Task: Enter your email address"mahesony34@gmail.com" .
Action: Mouse moved to (478, 65)
Screenshot: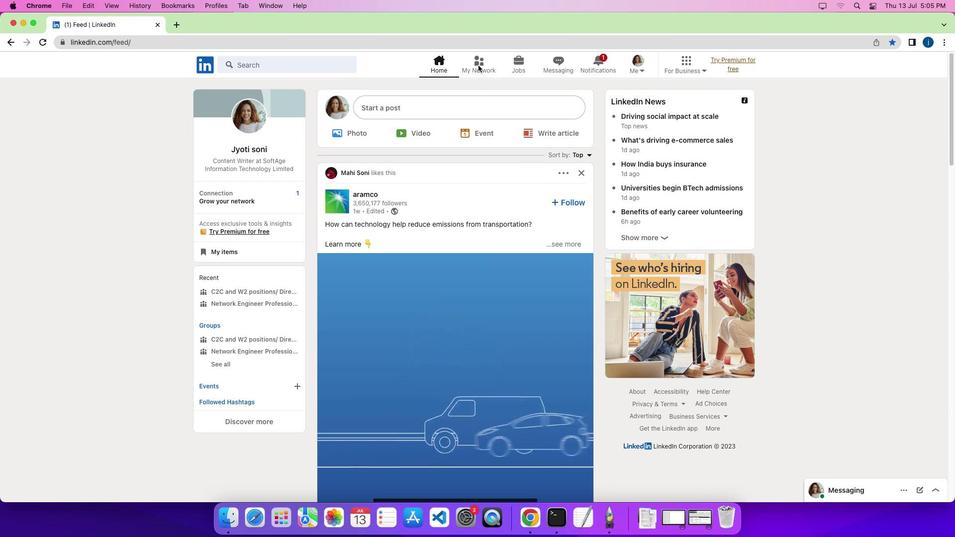 
Action: Mouse pressed left at (478, 65)
Screenshot: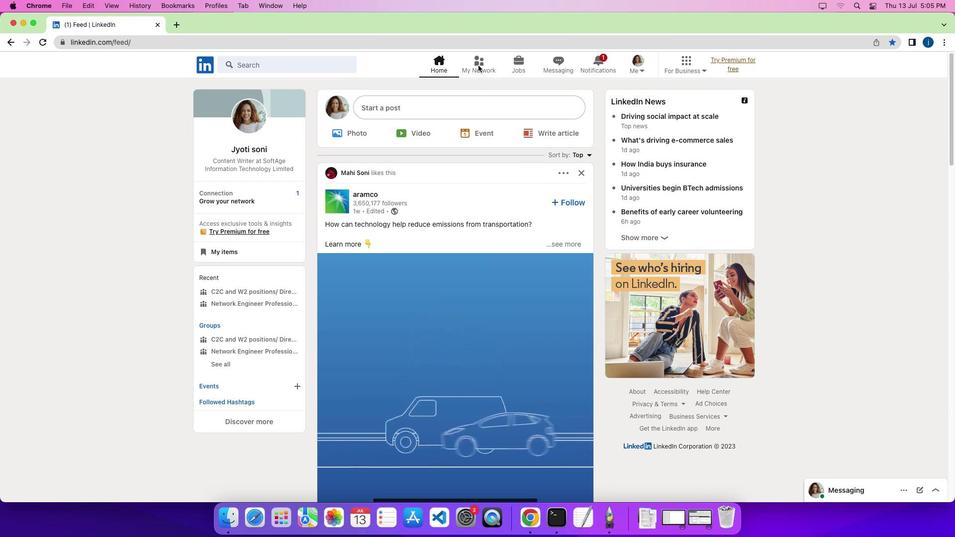 
Action: Mouse pressed left at (478, 65)
Screenshot: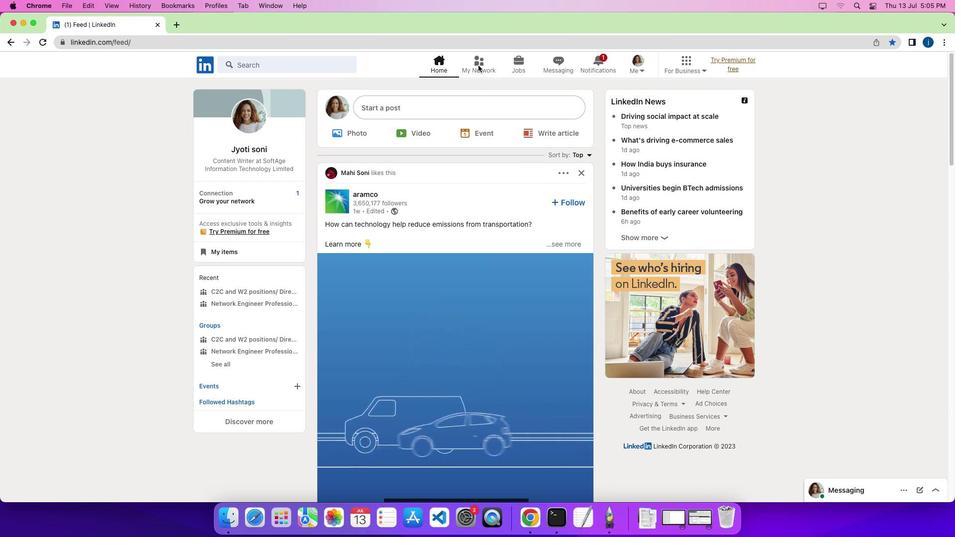 
Action: Mouse moved to (282, 137)
Screenshot: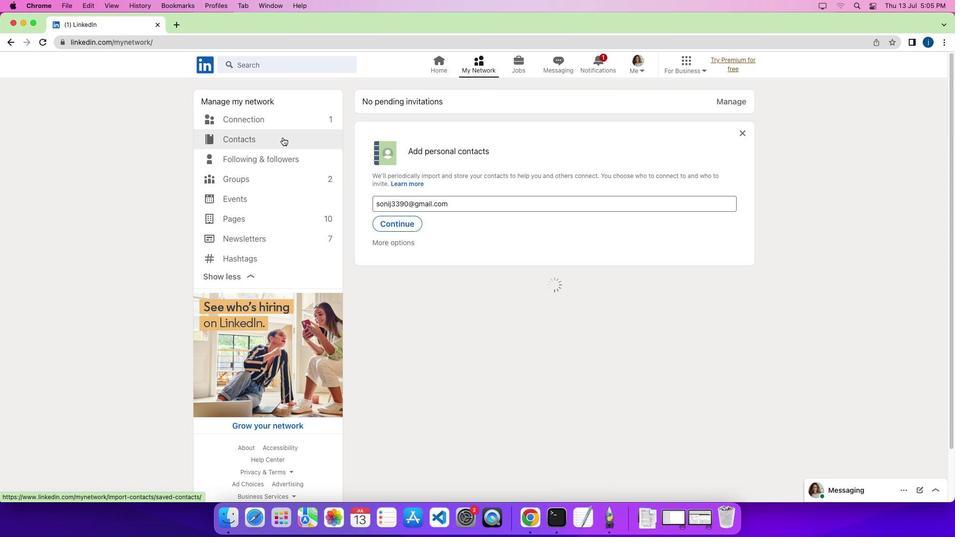 
Action: Mouse pressed left at (282, 137)
Screenshot: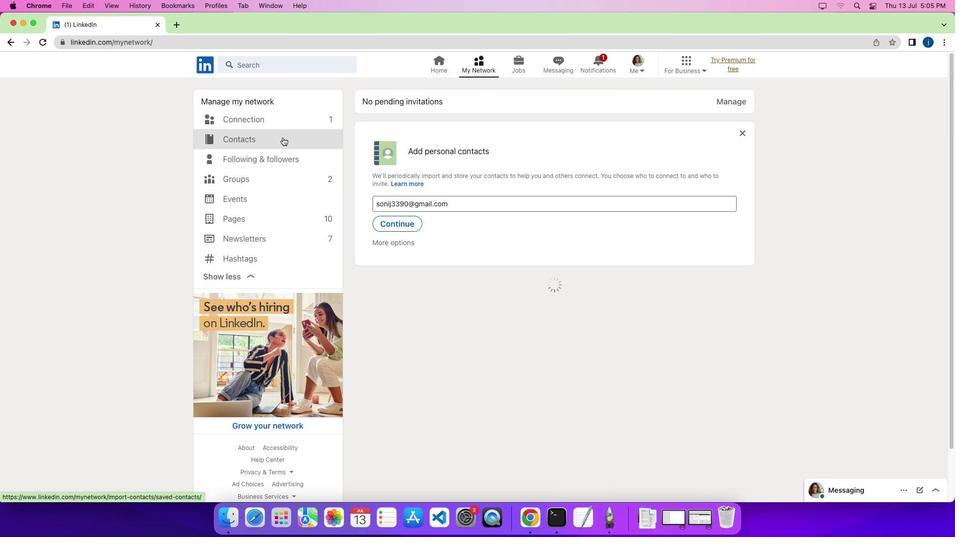 
Action: Mouse moved to (623, 136)
Screenshot: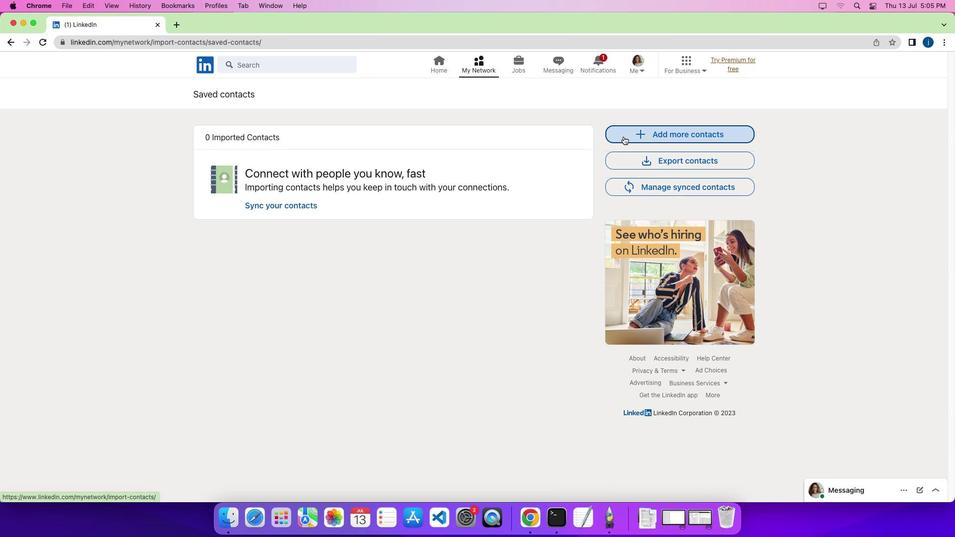 
Action: Mouse pressed left at (623, 136)
Screenshot: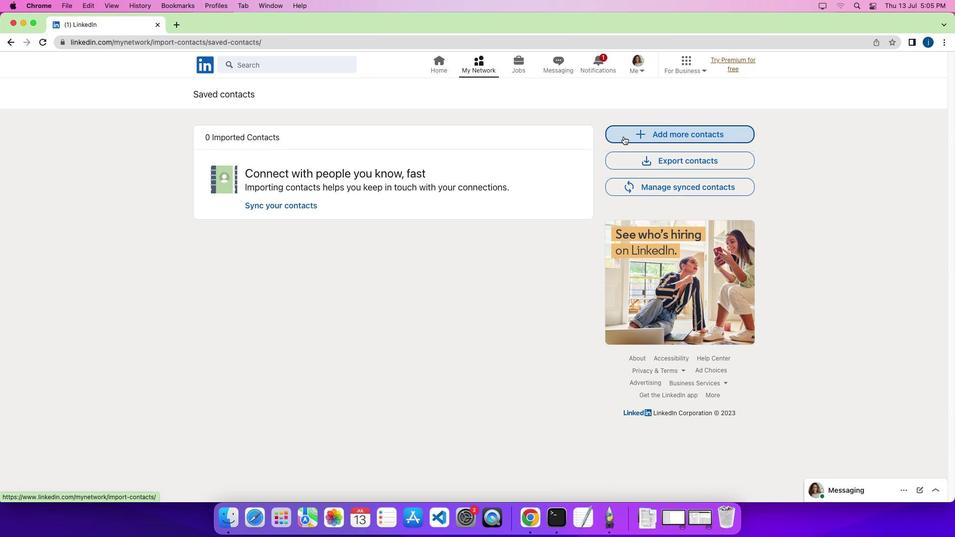 
Action: Mouse moved to (493, 256)
Screenshot: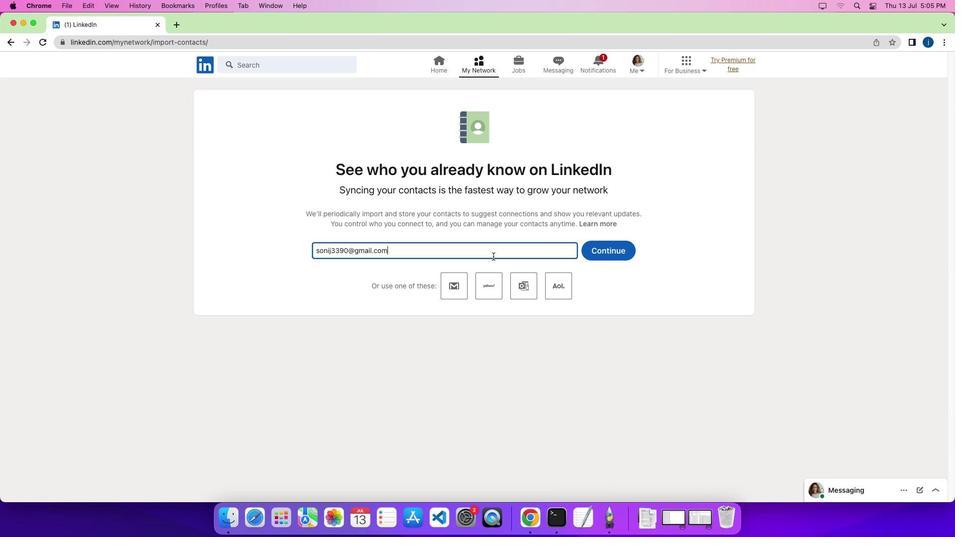
Action: Mouse pressed left at (493, 256)
Screenshot: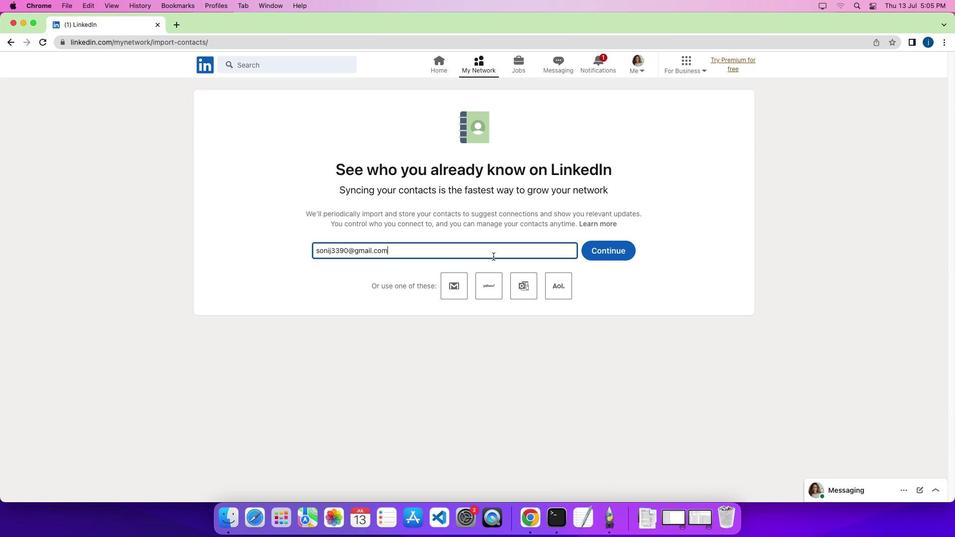 
Action: Mouse moved to (492, 254)
Screenshot: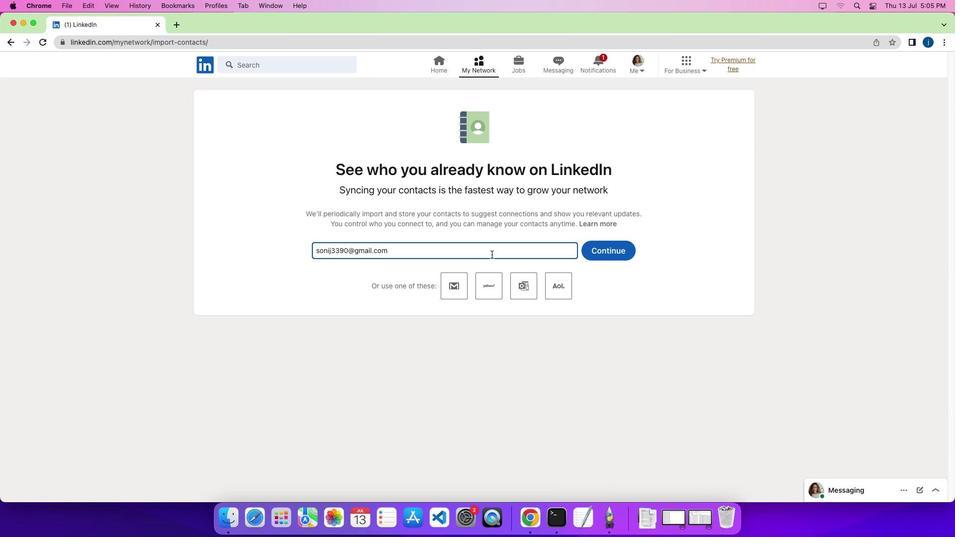 
Action: Mouse pressed left at (492, 254)
Screenshot: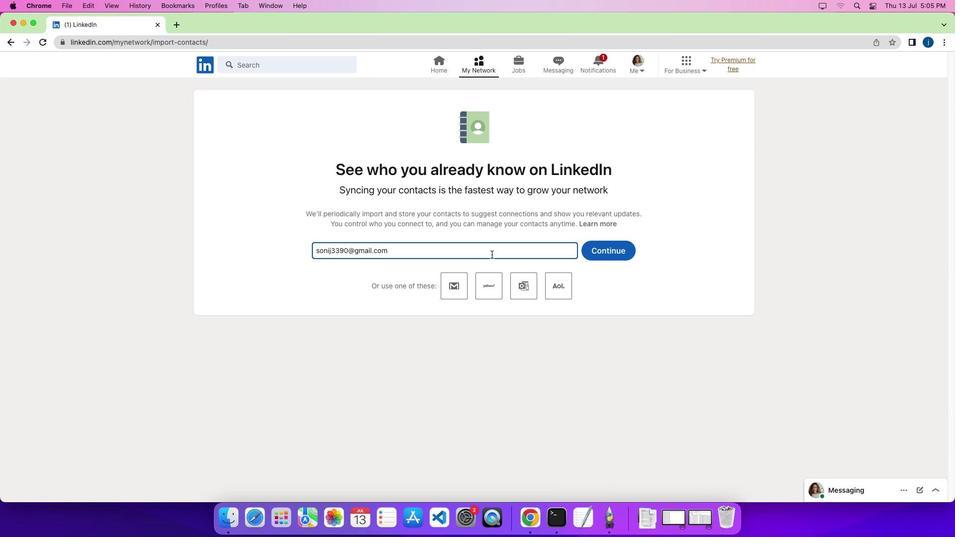 
Action: Mouse moved to (349, 249)
Screenshot: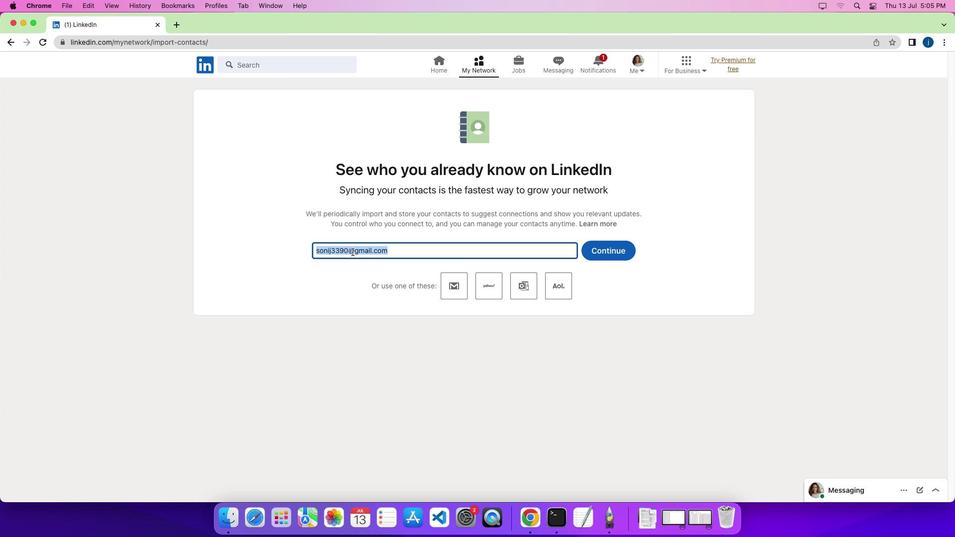 
